Task: Create a section Feature Gating Sprint and in the section, add a milestone Cloud Security Compliance in the project AztecBridge
Action: Mouse moved to (202, 411)
Screenshot: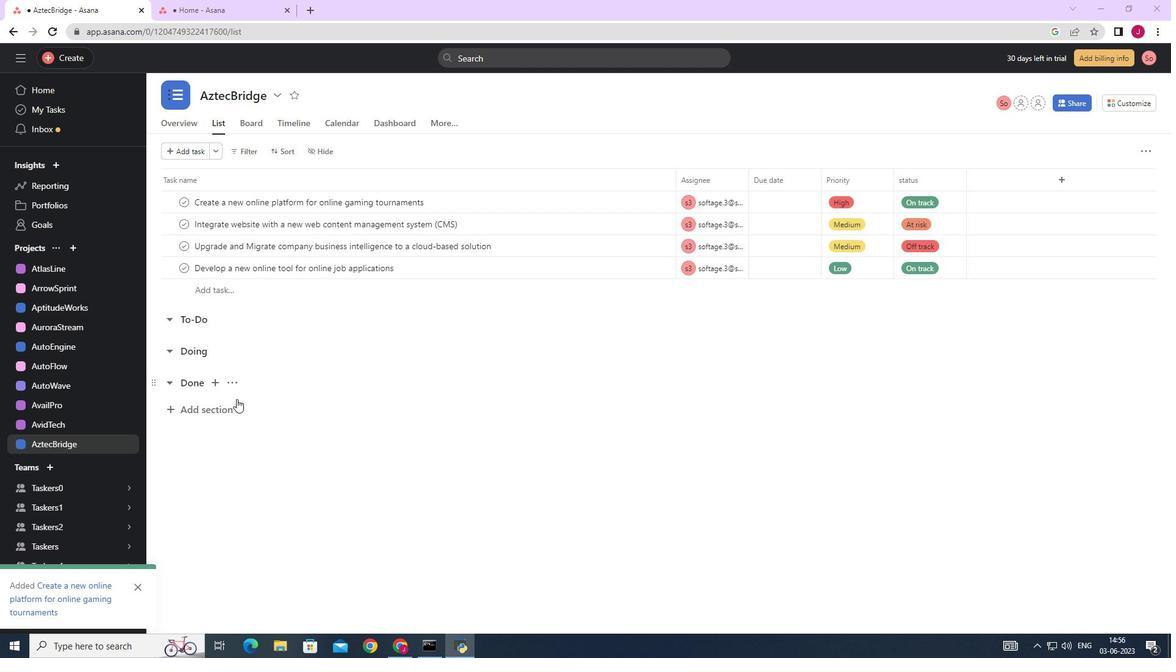 
Action: Mouse pressed left at (202, 411)
Screenshot: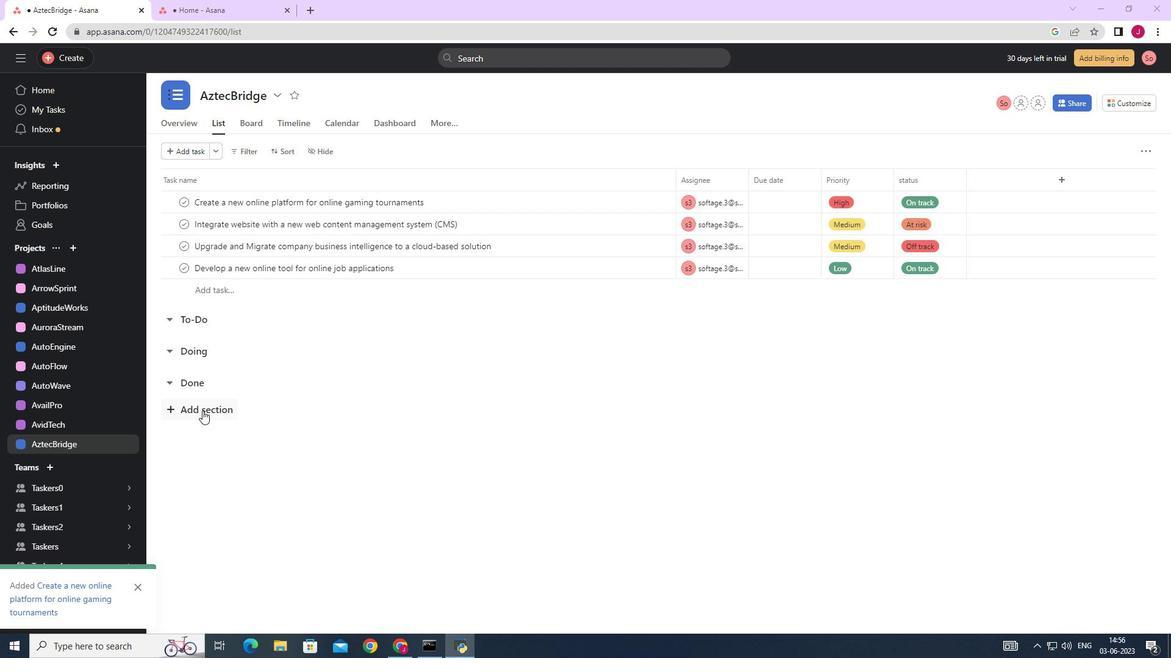 
Action: Mouse moved to (196, 408)
Screenshot: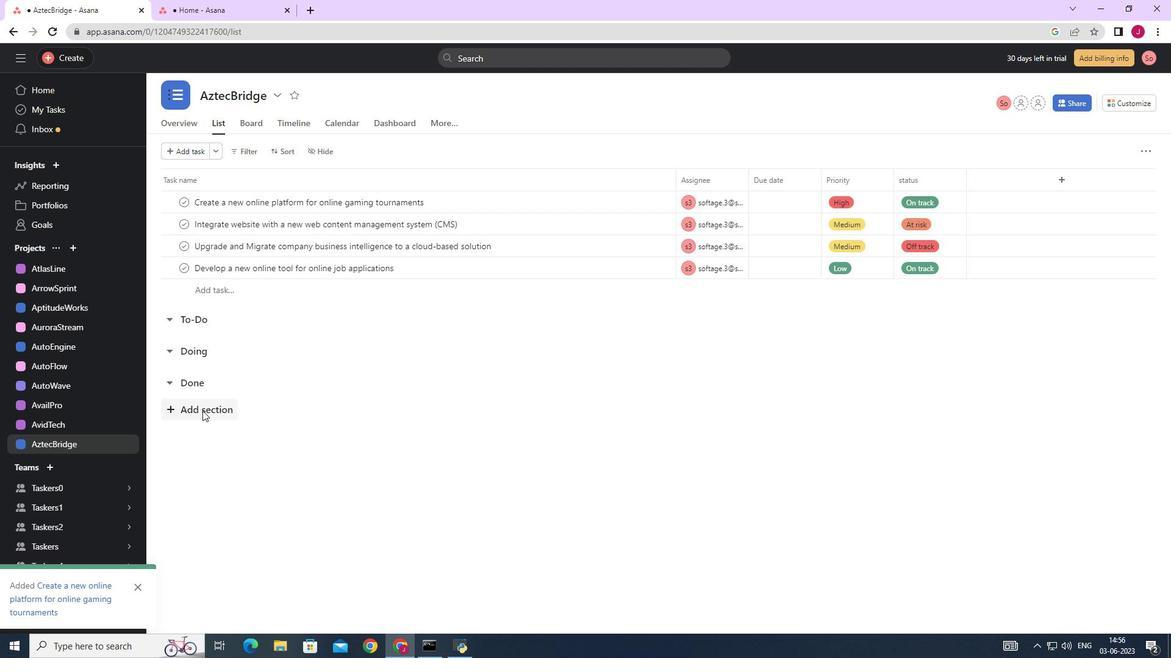 
Action: Key pressed <Key.caps_lock>F<Key.caps_lock>eature<Key.space><Key.caps_lock>G<Key.caps_lock>ating<Key.space><Key.caps_lock>S<Key.caps_lock>print<Key.enter><Key.caps_lock>C<Key.caps_lock>loud<Key.space><Key.caps_lock>S<Key.caps_lock>ecurity<Key.space><Key.caps_lock>C<Key.caps_lock>ompliance
Screenshot: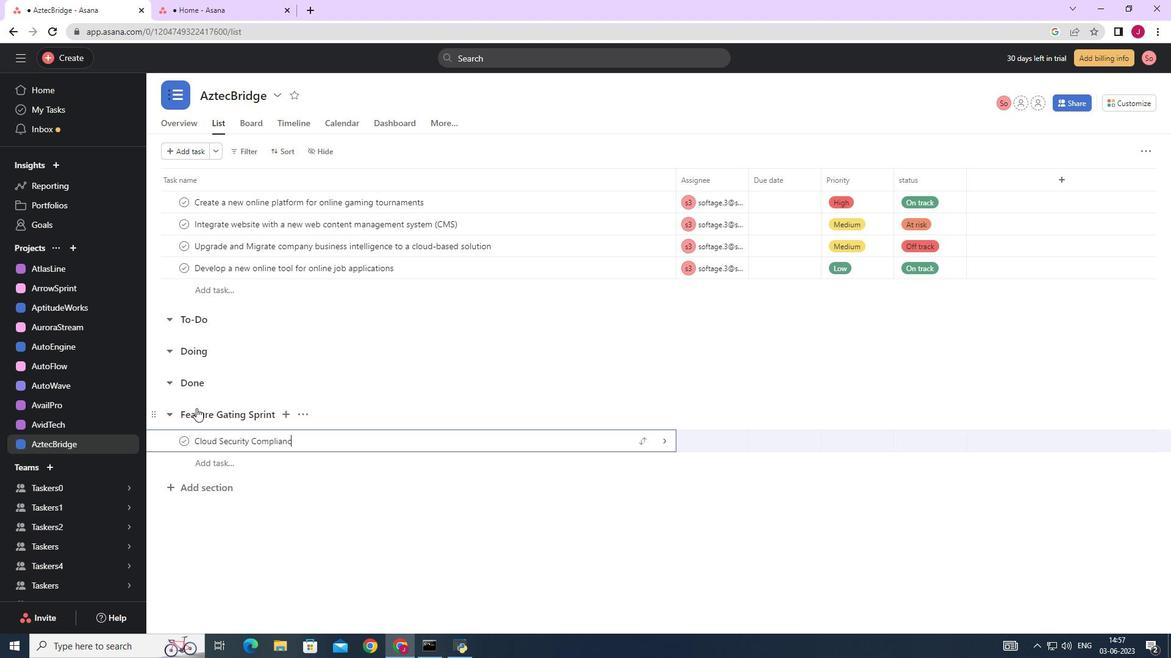 
Action: Mouse moved to (659, 443)
Screenshot: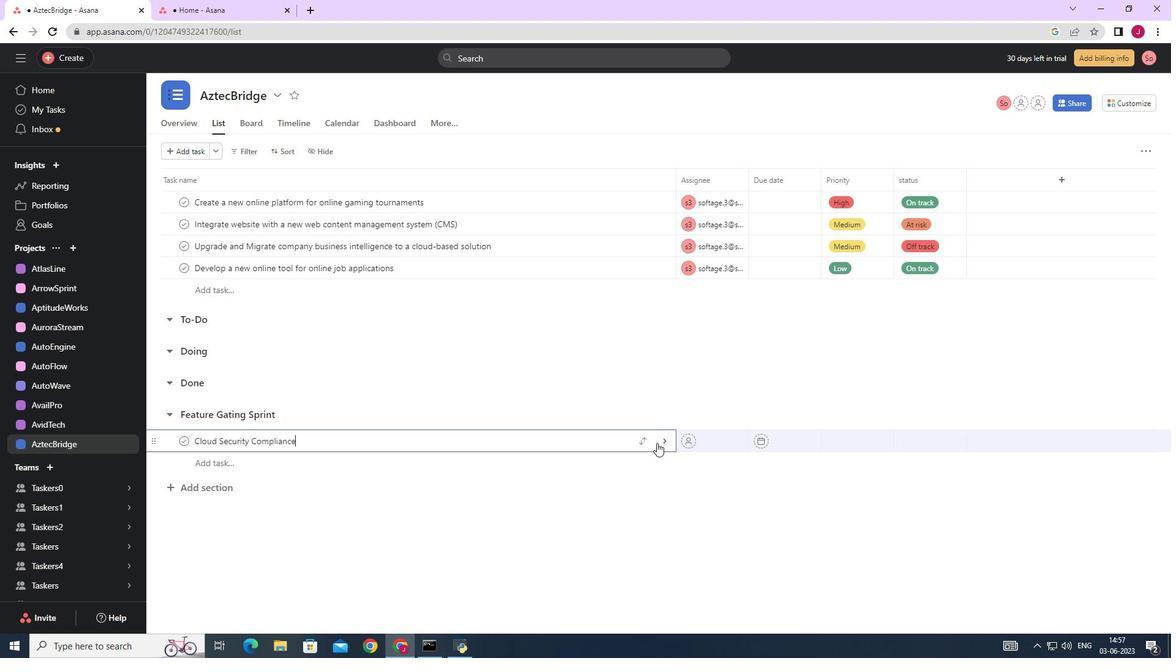 
Action: Mouse pressed left at (659, 443)
Screenshot: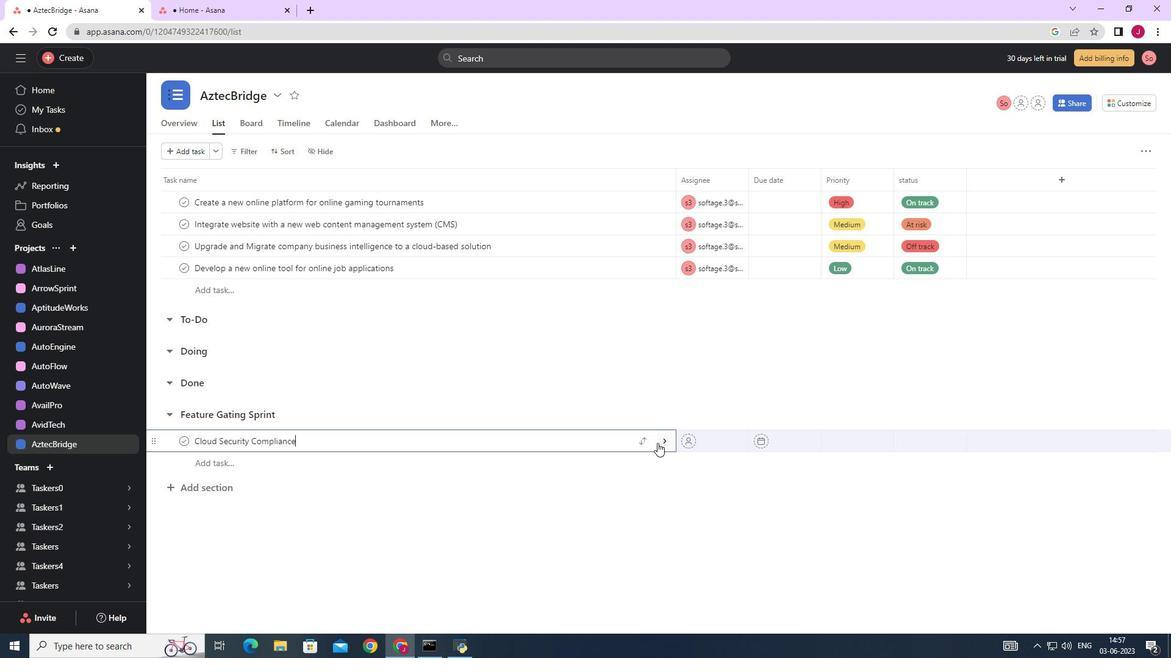 
Action: Mouse moved to (1129, 150)
Screenshot: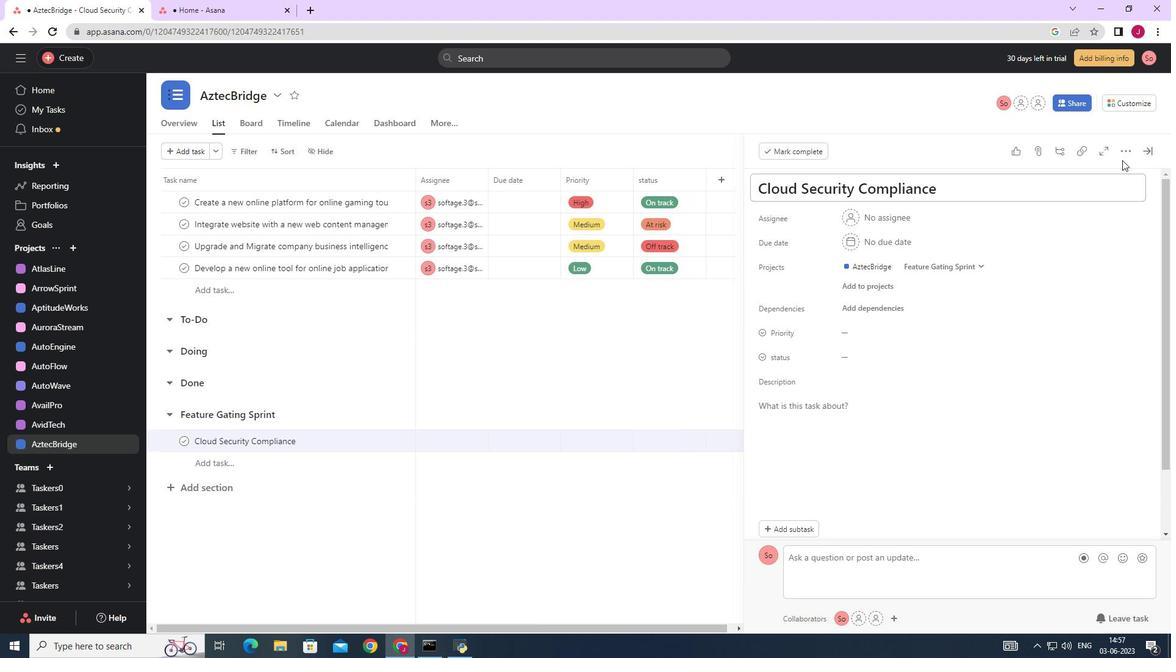 
Action: Mouse pressed left at (1129, 150)
Screenshot: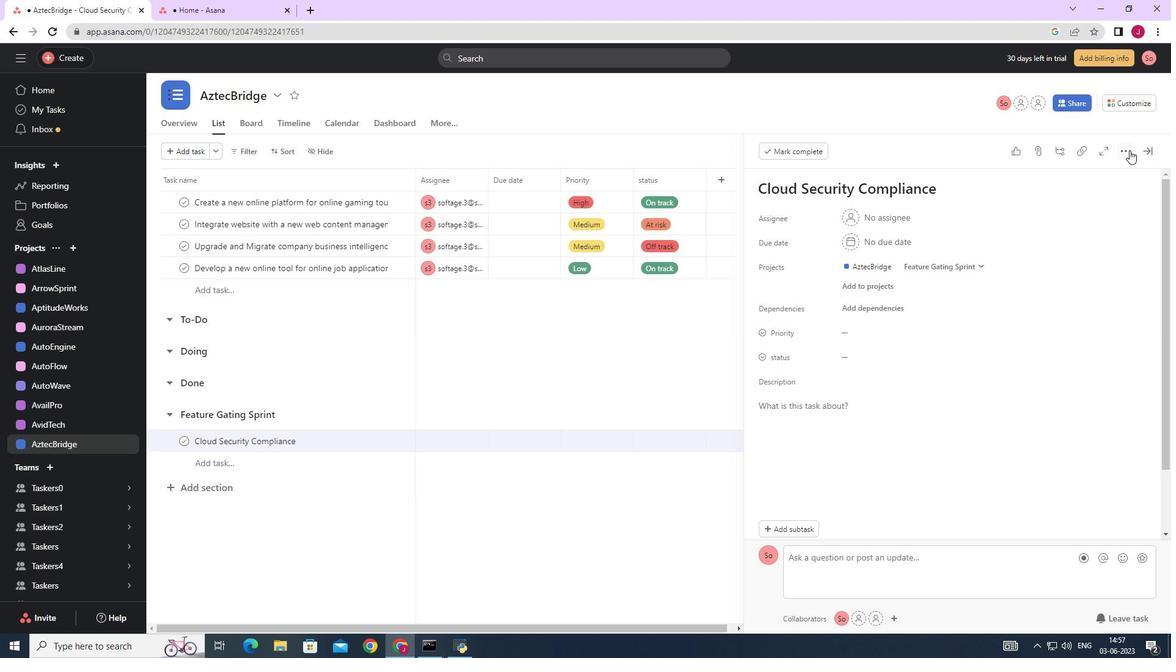 
Action: Mouse moved to (1030, 196)
Screenshot: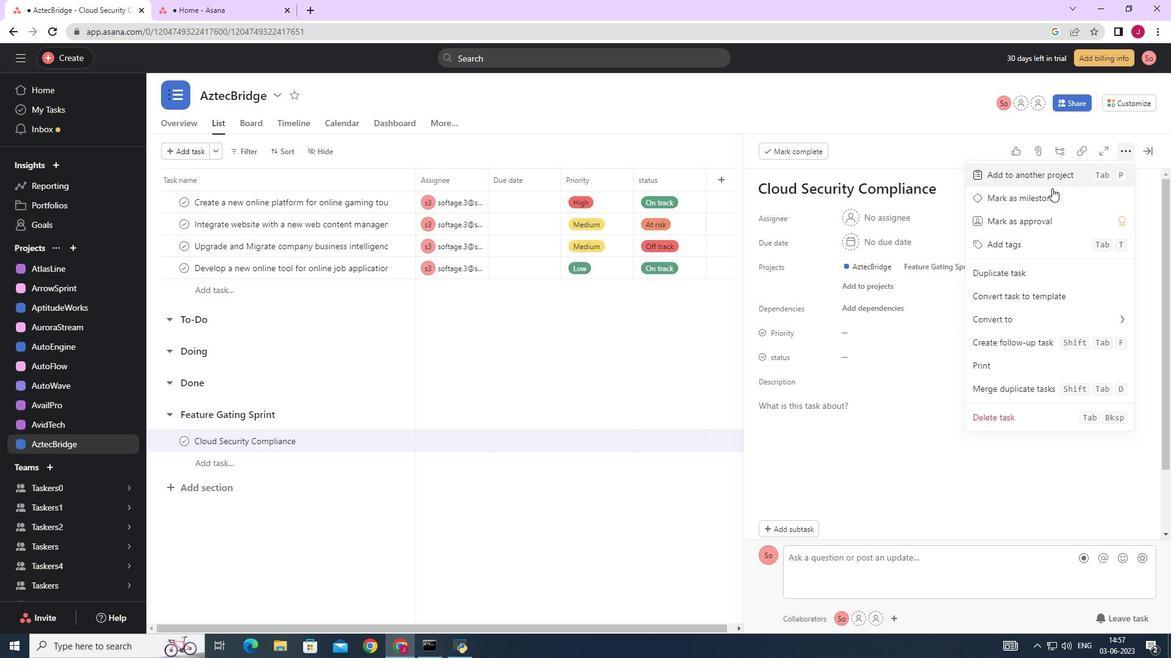 
Action: Mouse pressed left at (1030, 196)
Screenshot: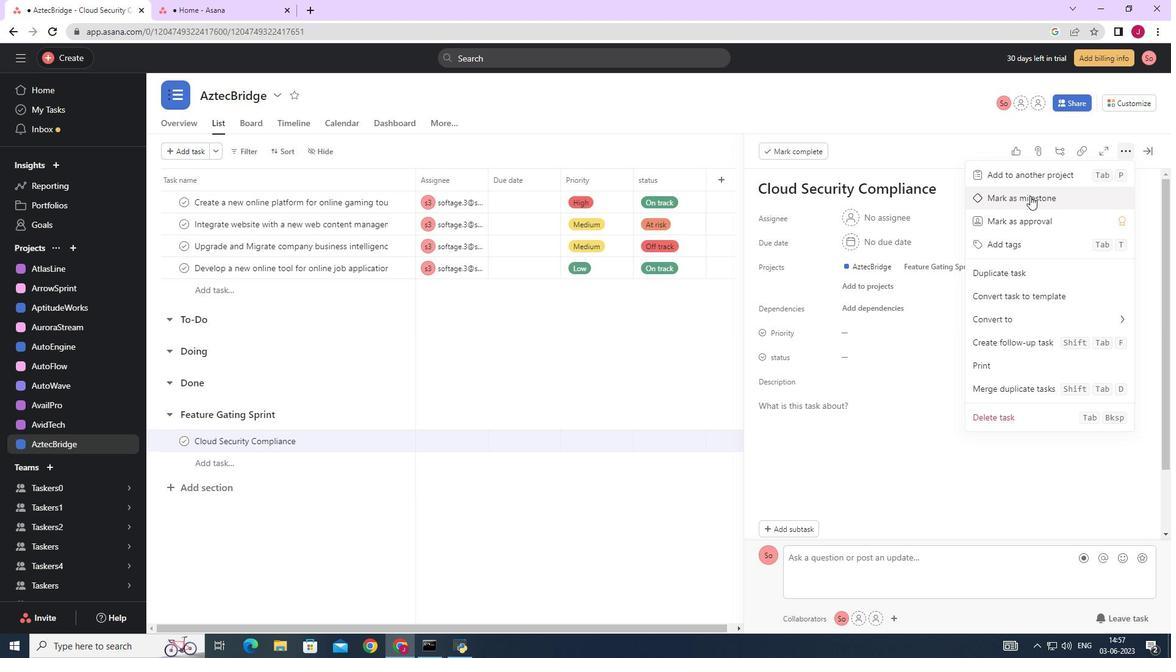 
Action: Mouse moved to (1150, 149)
Screenshot: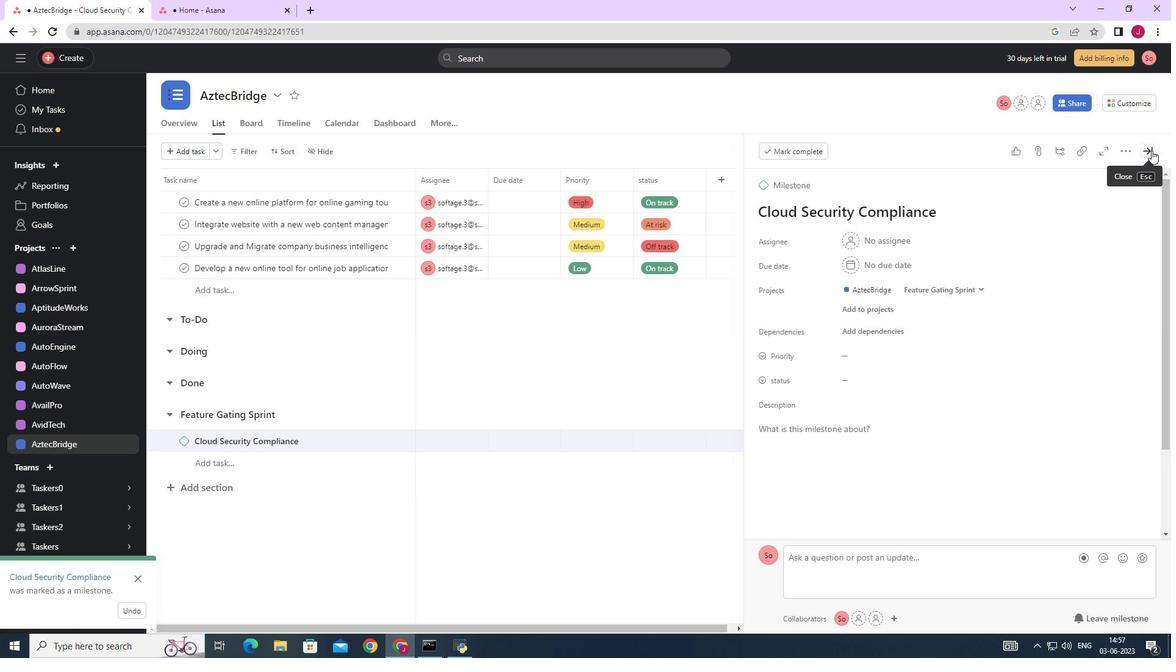 
Action: Mouse pressed left at (1150, 149)
Screenshot: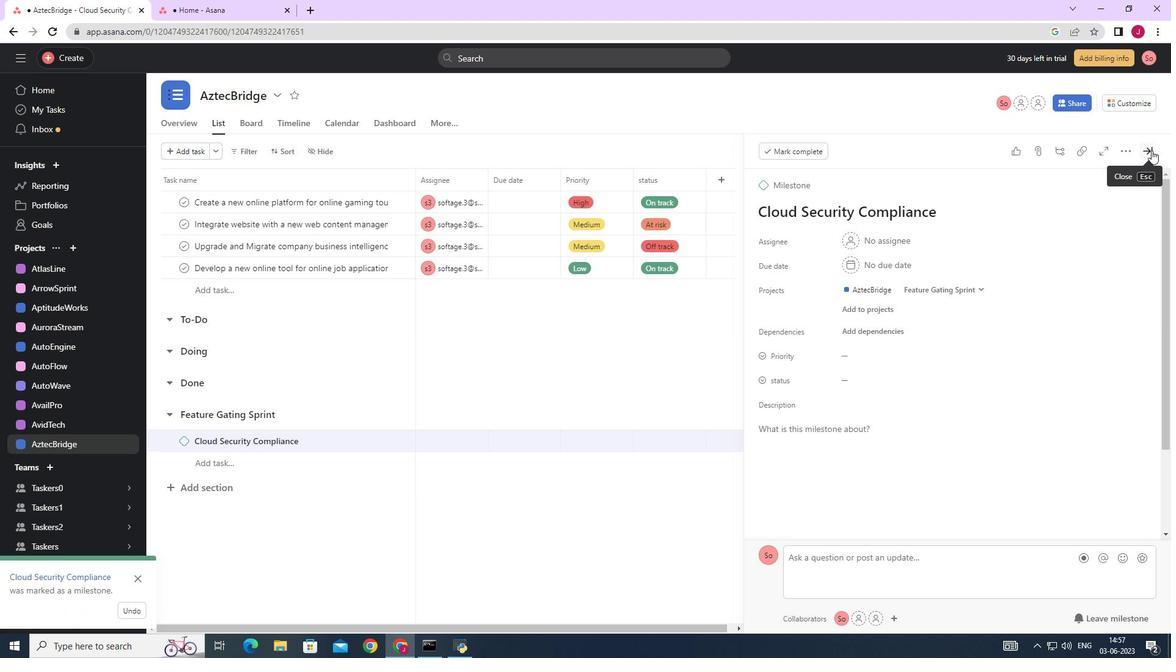 
